 Task: Add Attachment from "Attach a link" to Card Card0000000172 in Board Board0000000043 in Workspace WS0000000015 in Trello. Add Cover Red to Card Card0000000172 in Board Board0000000043 in Workspace WS0000000015 in Trello. Add "Join Card" Button Button0000000172  to Card Card0000000172 in Board Board0000000043 in Workspace WS0000000015 in Trello. Add Description DS0000000172 to Card Card0000000172 in Board Board0000000043 in Workspace WS0000000015 in Trello. Add Comment CM0000000172 to Card Card0000000172 in Board Board0000000043 in Workspace WS0000000015 in Trello
Action: Mouse moved to (504, 59)
Screenshot: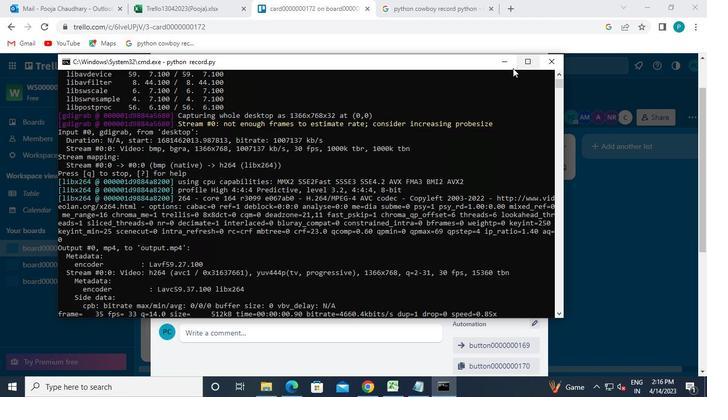
Action: Mouse pressed left at (504, 59)
Screenshot: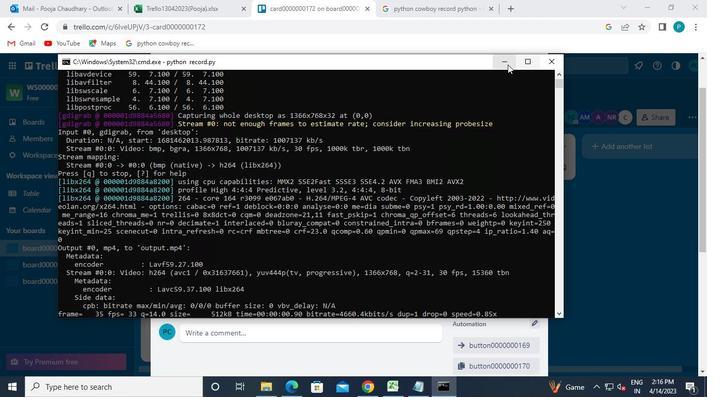 
Action: Mouse moved to (486, 217)
Screenshot: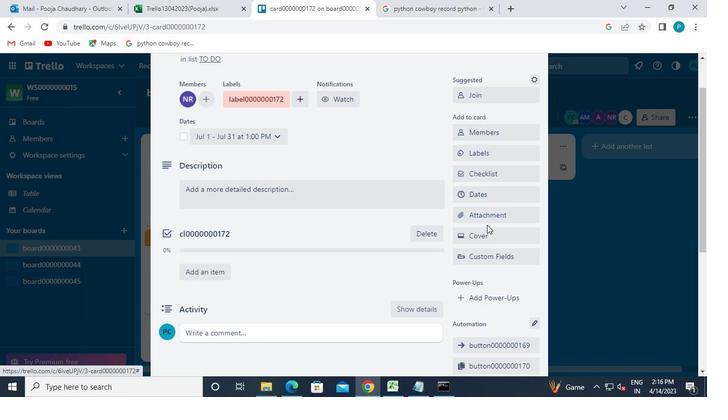 
Action: Mouse pressed left at (486, 217)
Screenshot: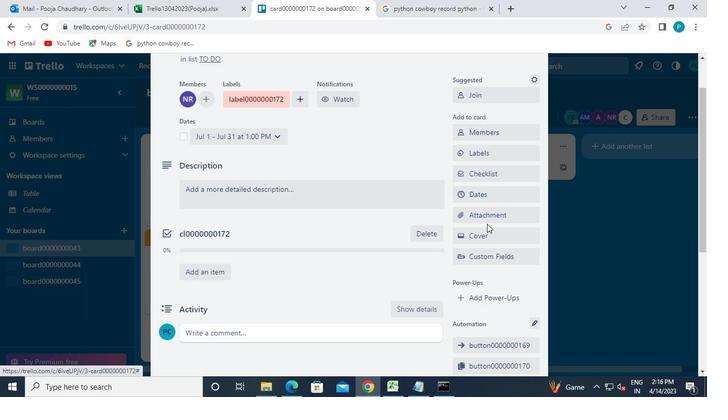 
Action: Mouse moved to (485, 233)
Screenshot: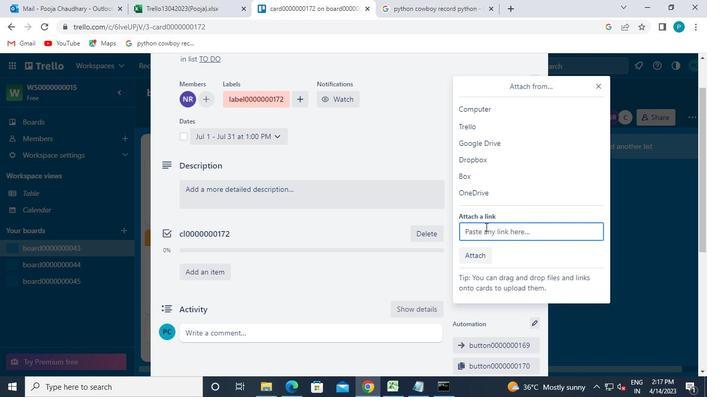
Action: Mouse pressed left at (485, 233)
Screenshot: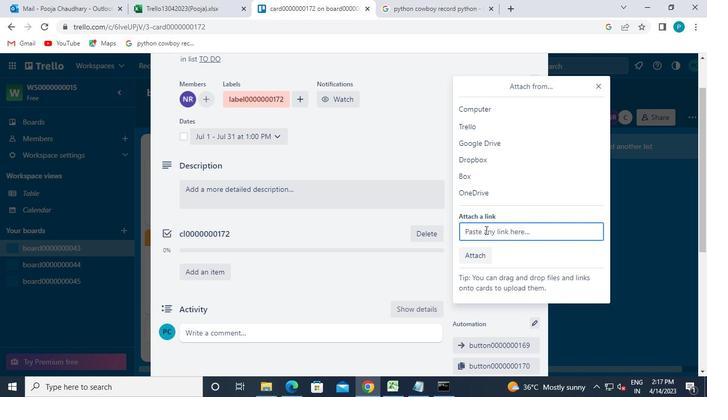 
Action: Mouse moved to (411, 7)
Screenshot: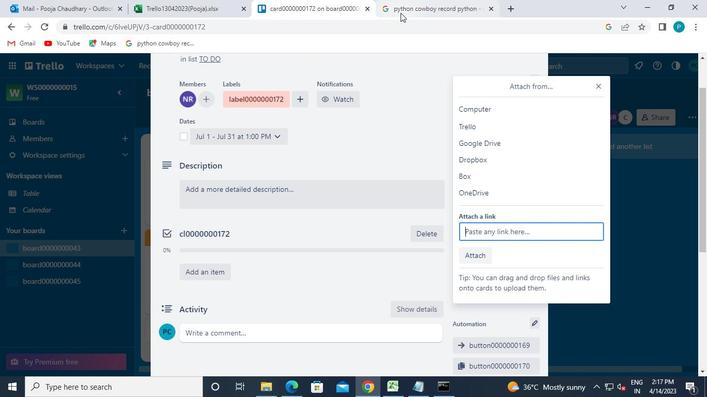 
Action: Mouse pressed left at (411, 7)
Screenshot: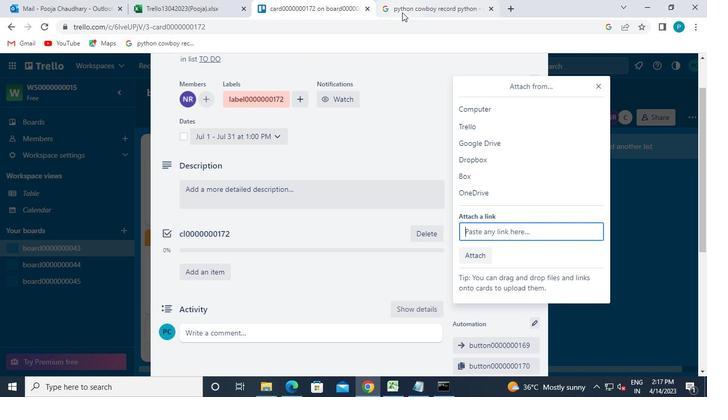 
Action: Mouse moved to (82, 30)
Screenshot: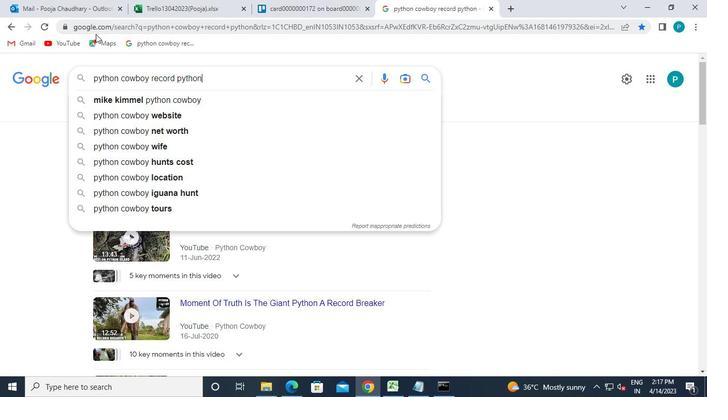 
Action: Mouse pressed left at (82, 30)
Screenshot: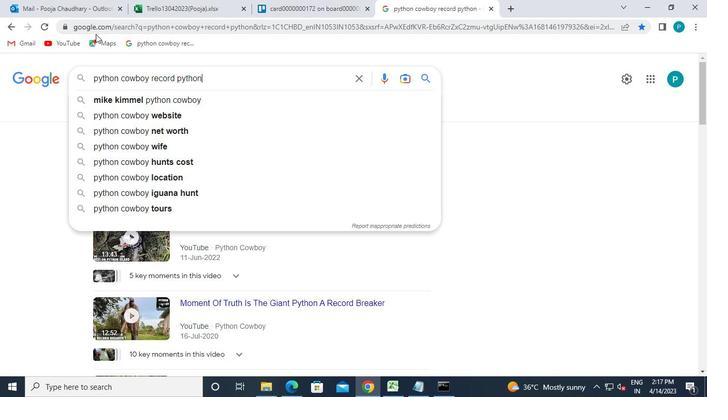 
Action: Mouse moved to (76, 25)
Screenshot: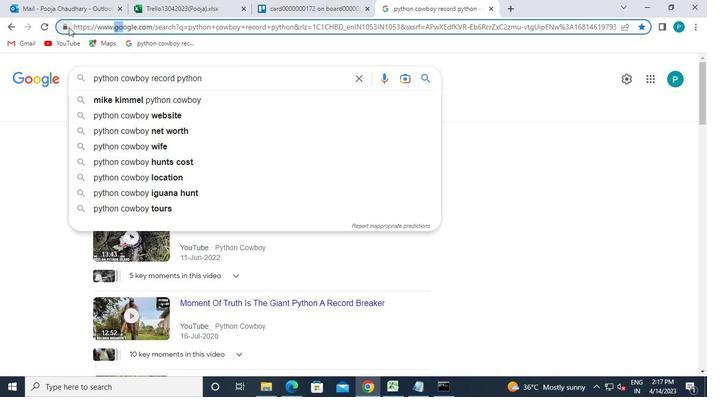 
Action: Mouse pressed left at (76, 25)
Screenshot: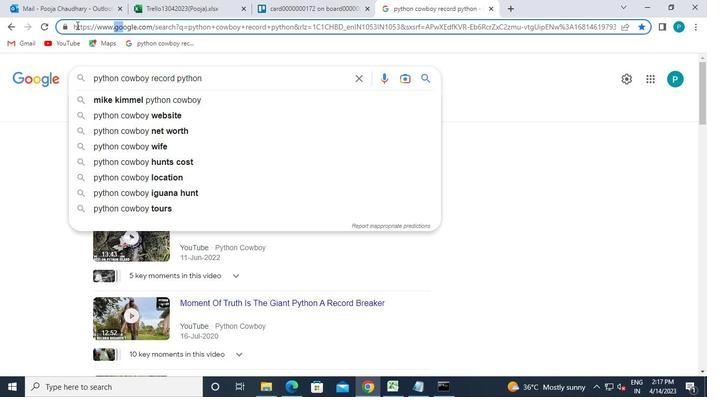 
Action: Mouse moved to (70, 22)
Screenshot: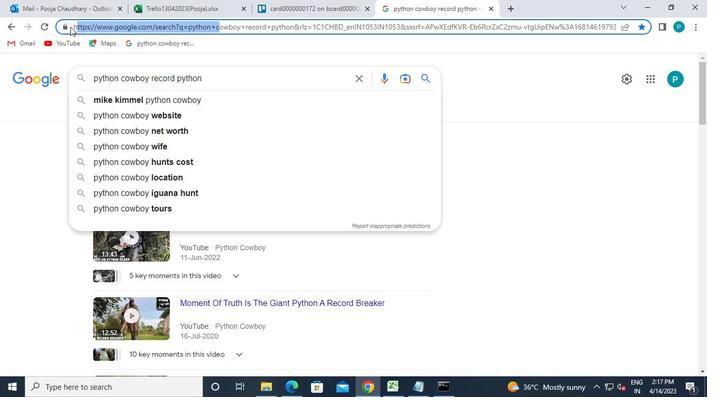 
Action: Mouse pressed left at (70, 22)
Screenshot: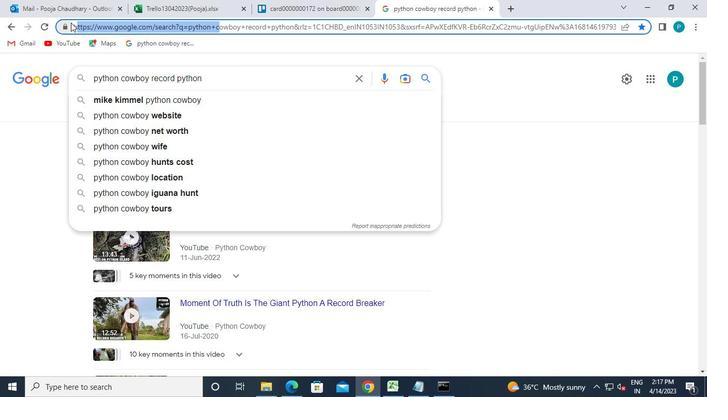 
Action: Mouse moved to (81, 23)
Screenshot: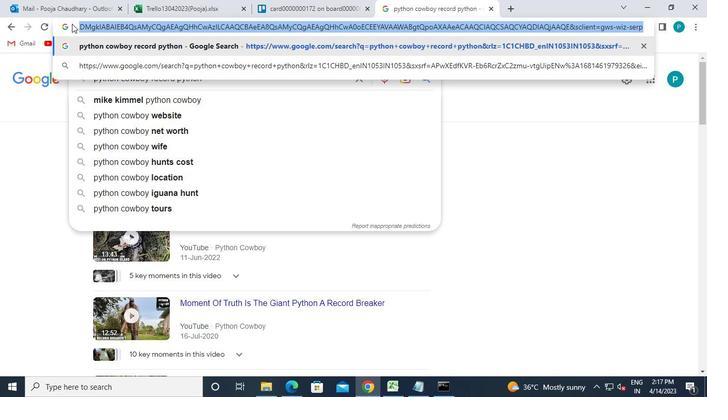 
Action: Keyboard Key.ctrl_l
Screenshot: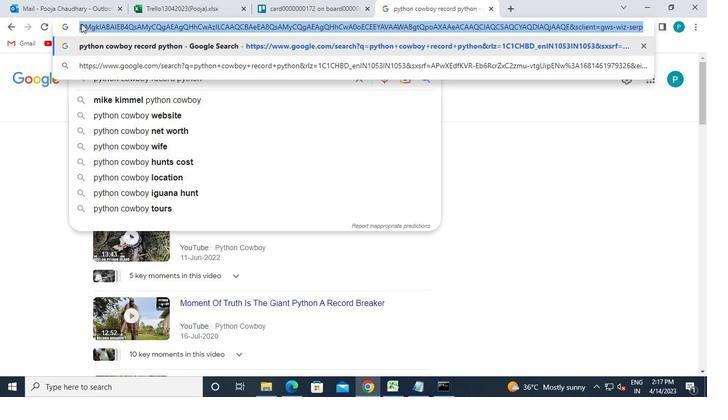 
Action: Keyboard \x03
Screenshot: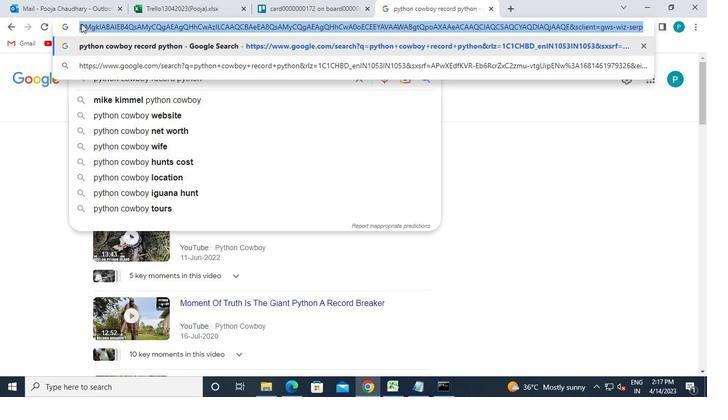 
Action: Mouse moved to (279, 10)
Screenshot: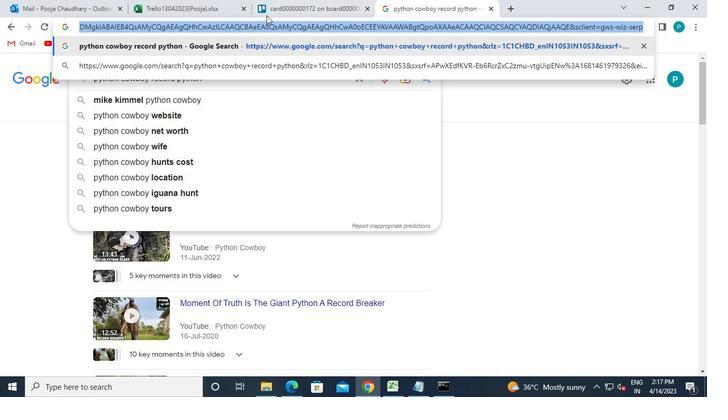 
Action: Mouse pressed left at (279, 10)
Screenshot: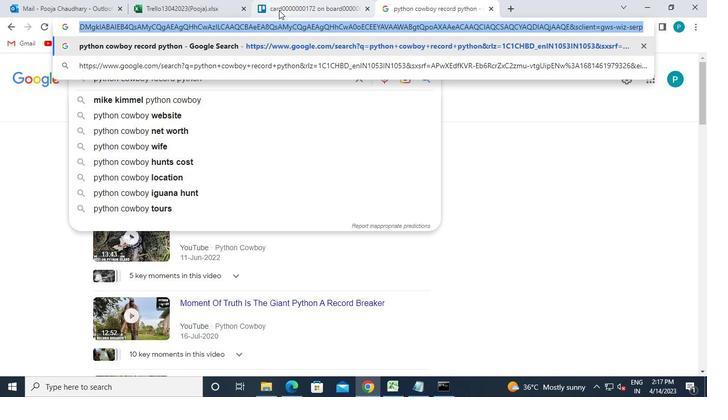 
Action: Mouse moved to (465, 233)
Screenshot: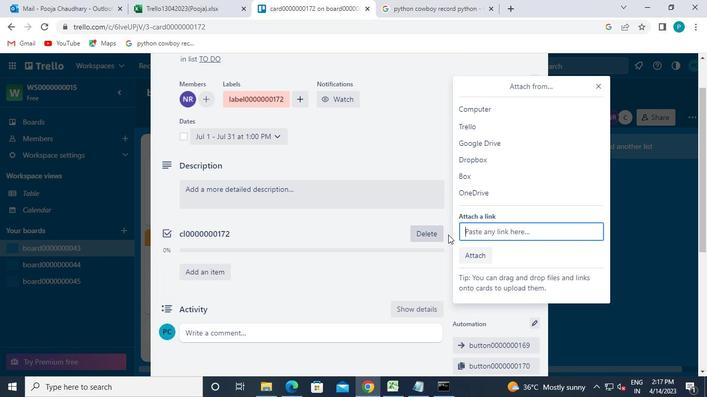 
Action: Mouse pressed left at (465, 233)
Screenshot: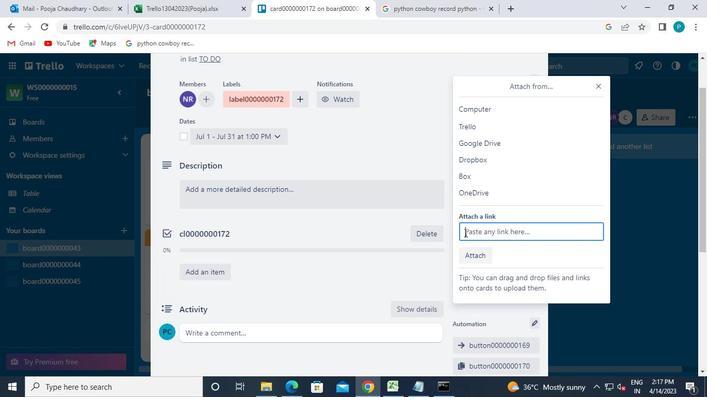 
Action: Mouse moved to (470, 231)
Screenshot: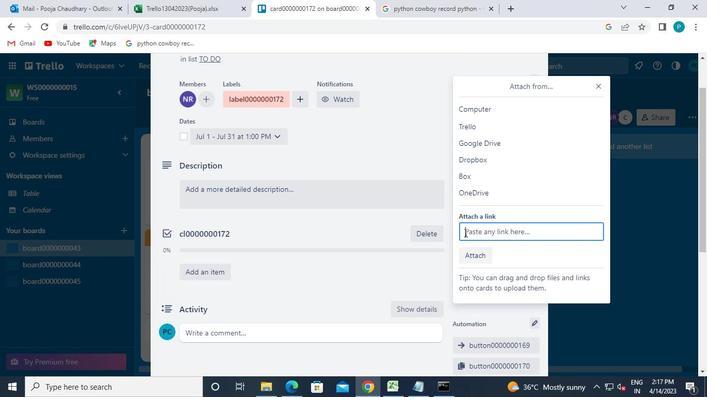 
Action: Keyboard Key.ctrl_l
Screenshot: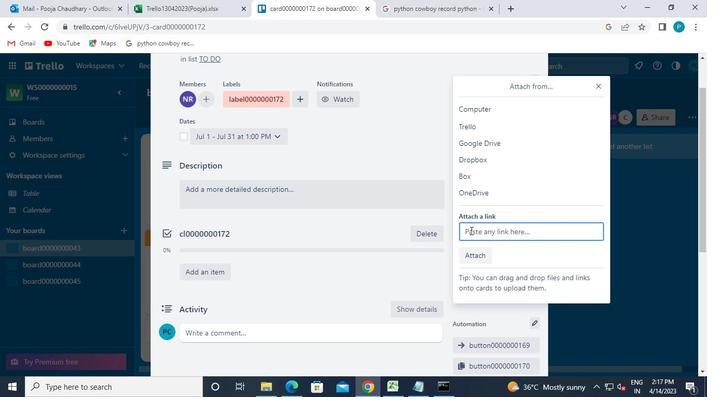 
Action: Keyboard \x16
Screenshot: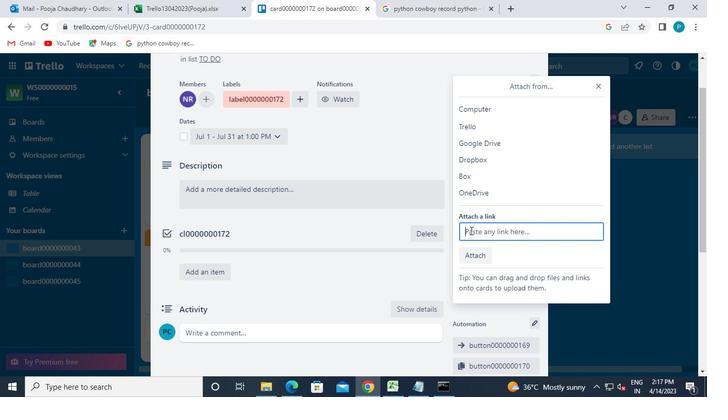 
Action: Mouse moved to (482, 293)
Screenshot: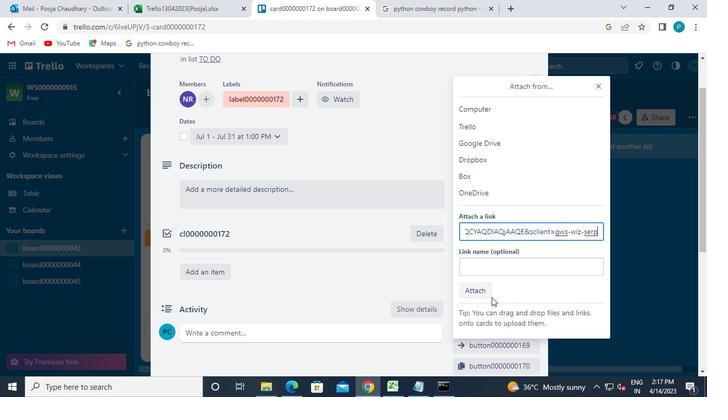 
Action: Mouse pressed left at (482, 293)
Screenshot: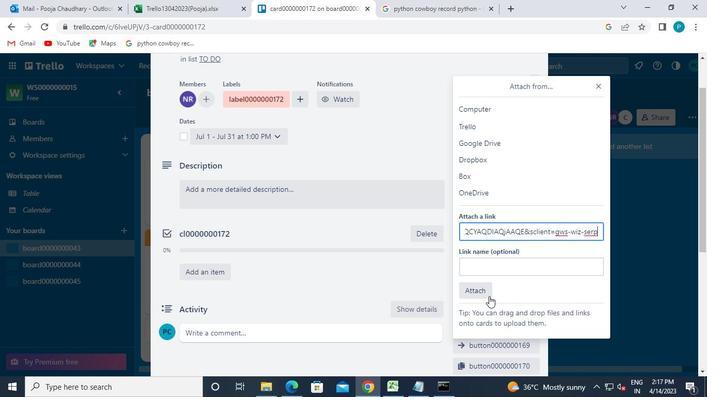 
Action: Mouse moved to (477, 239)
Screenshot: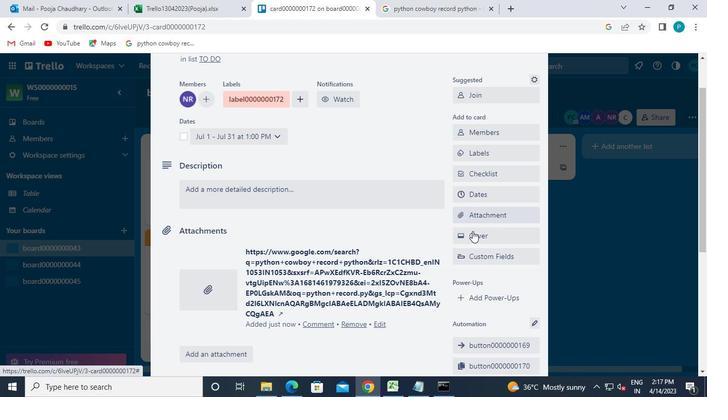 
Action: Mouse pressed left at (477, 239)
Screenshot: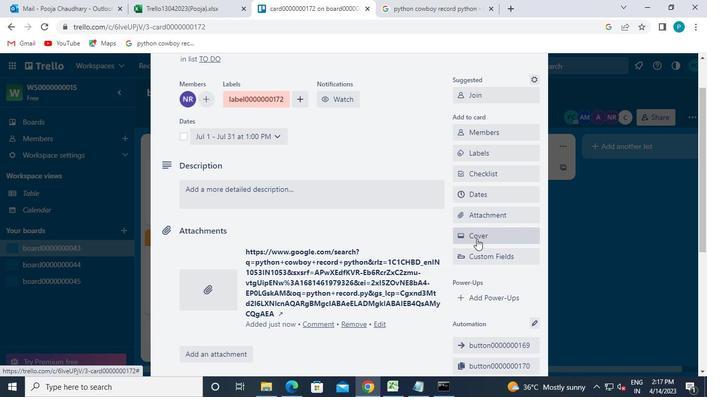 
Action: Mouse moved to (563, 176)
Screenshot: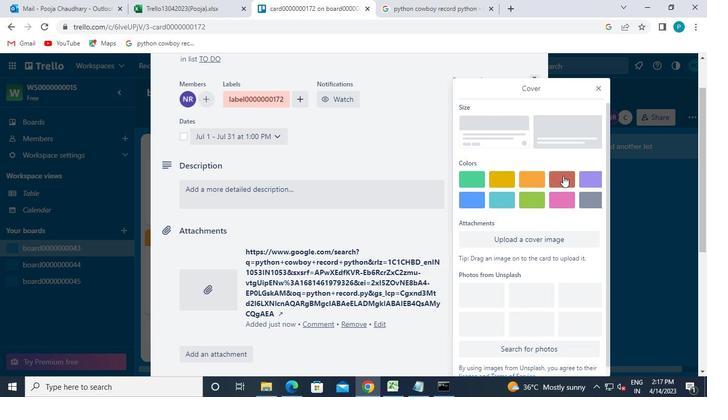 
Action: Mouse pressed left at (563, 176)
Screenshot: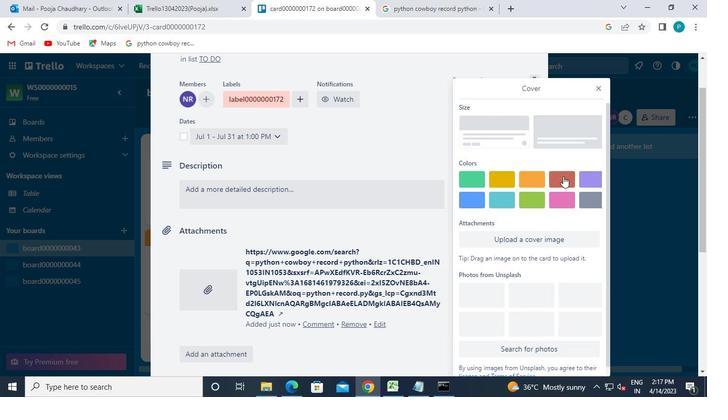 
Action: Mouse moved to (598, 90)
Screenshot: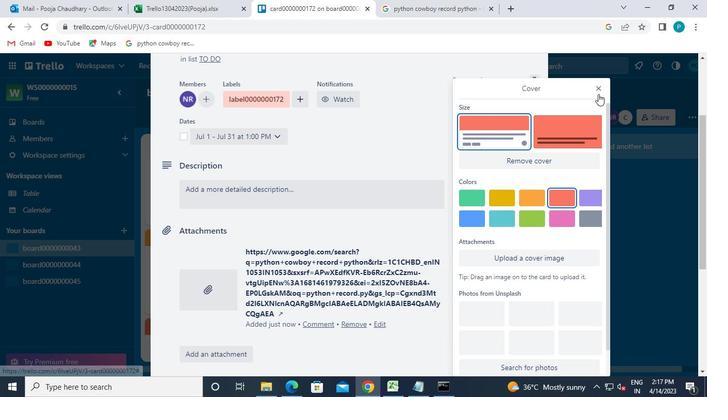 
Action: Mouse pressed left at (598, 90)
Screenshot: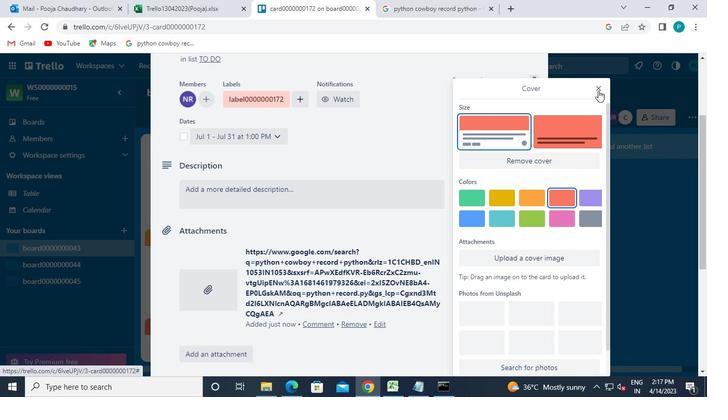 
Action: Mouse moved to (481, 277)
Screenshot: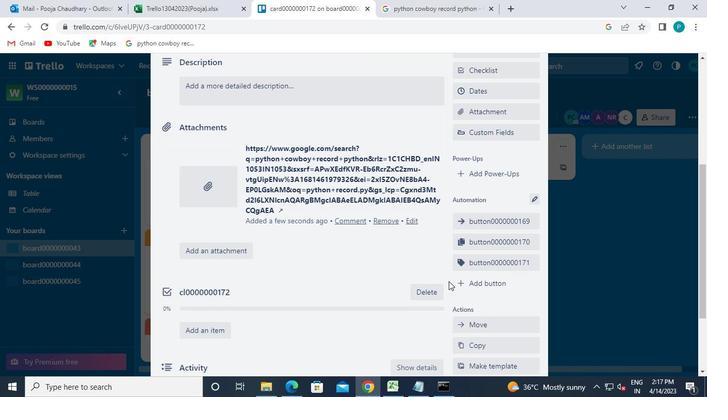
Action: Mouse pressed left at (481, 277)
Screenshot: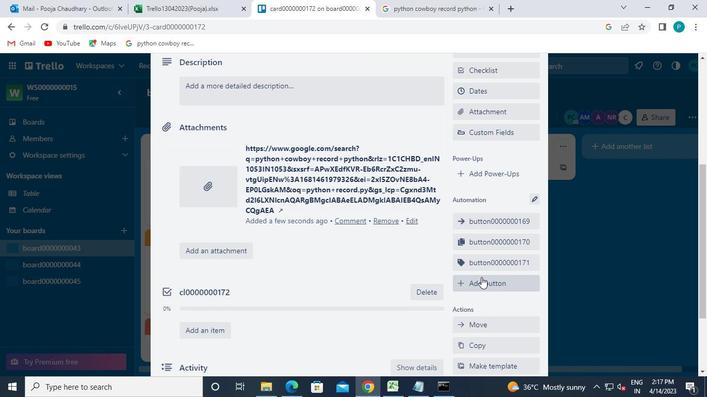 
Action: Mouse moved to (479, 198)
Screenshot: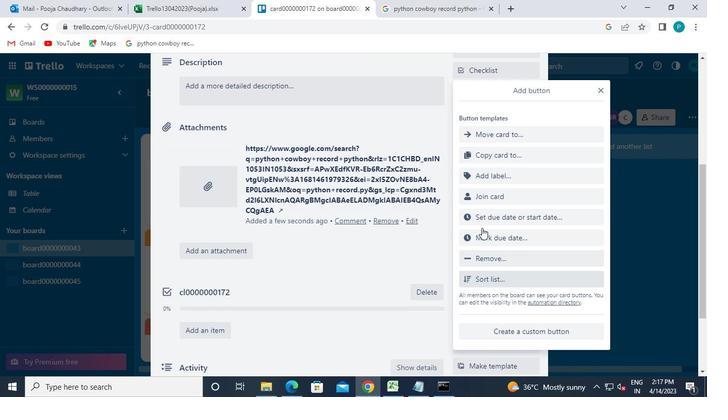 
Action: Mouse pressed left at (479, 198)
Screenshot: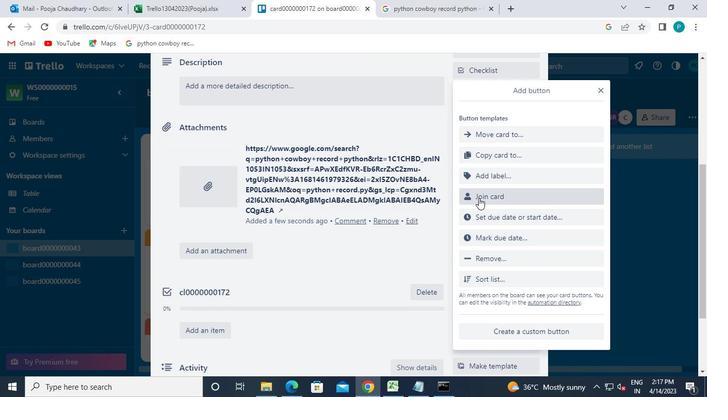 
Action: Mouse moved to (508, 137)
Screenshot: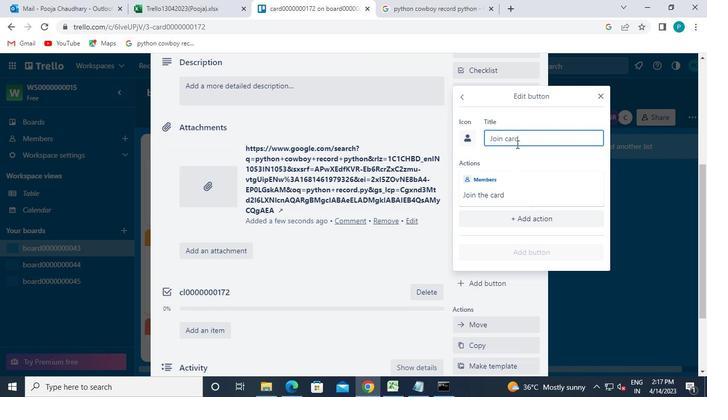 
Action: Mouse pressed left at (508, 137)
Screenshot: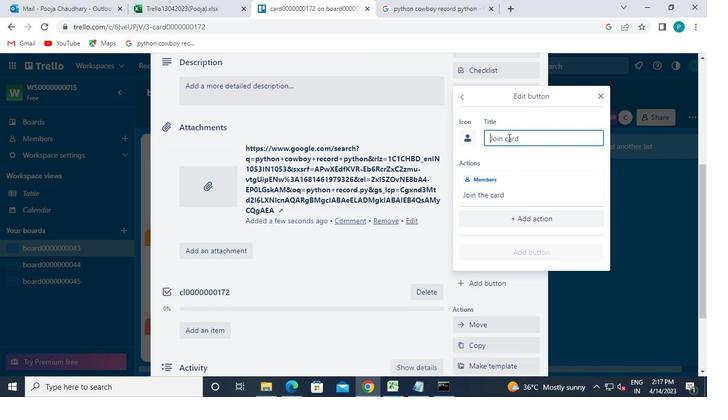 
Action: Mouse moved to (506, 138)
Screenshot: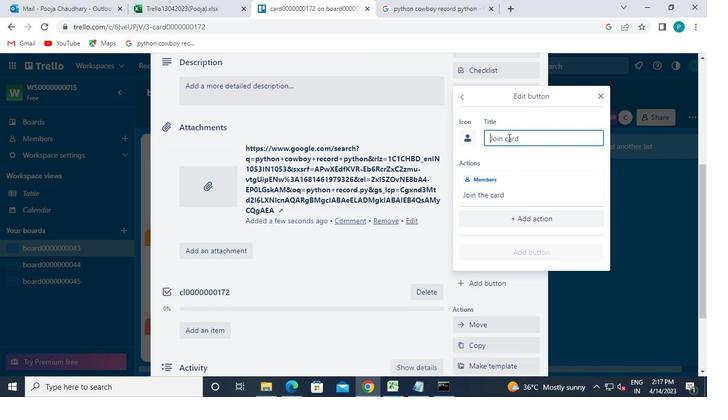 
Action: Keyboard b
Screenshot: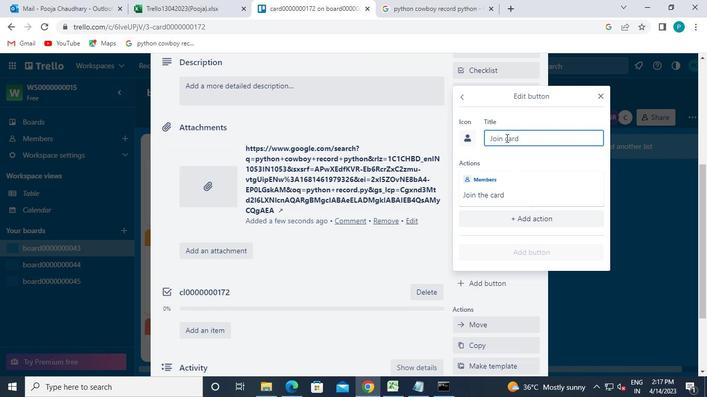 
Action: Keyboard u
Screenshot: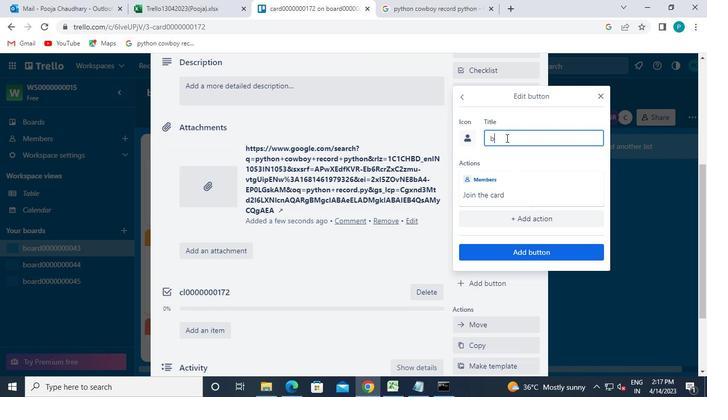 
Action: Keyboard t
Screenshot: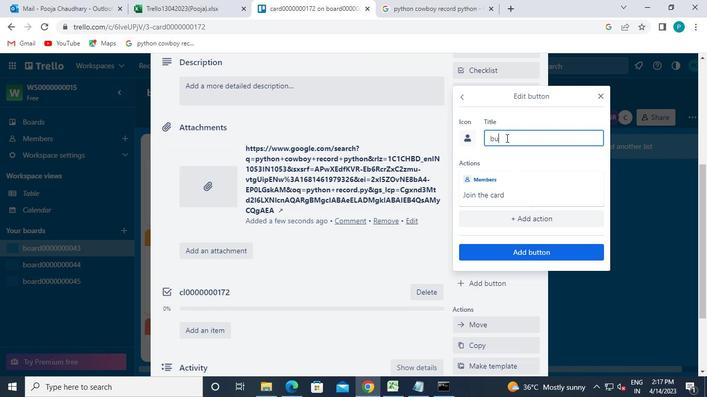 
Action: Keyboard t
Screenshot: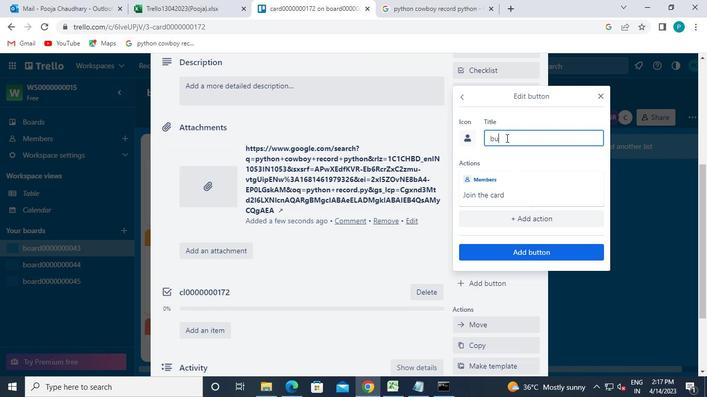 
Action: Keyboard o
Screenshot: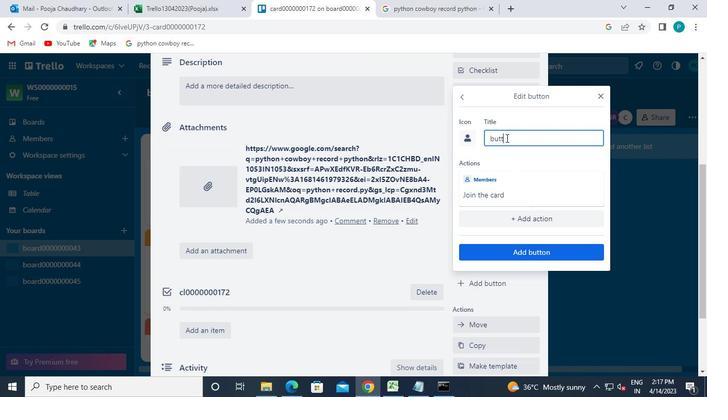 
Action: Keyboard n
Screenshot: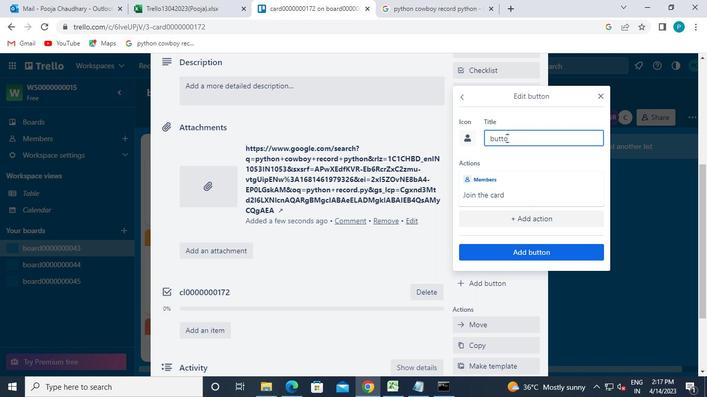 
Action: Keyboard 0
Screenshot: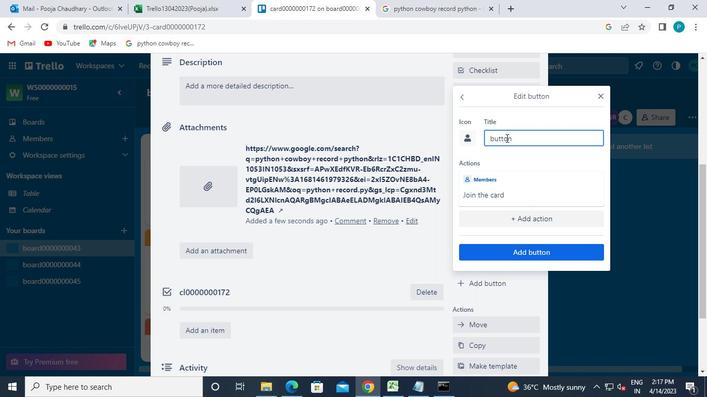 
Action: Keyboard 0
Screenshot: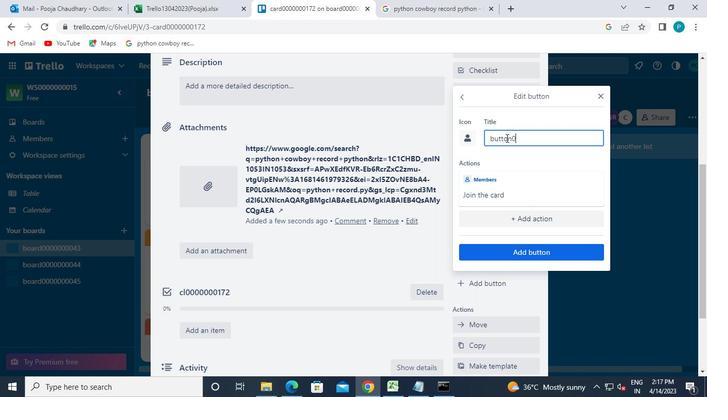 
Action: Keyboard 0
Screenshot: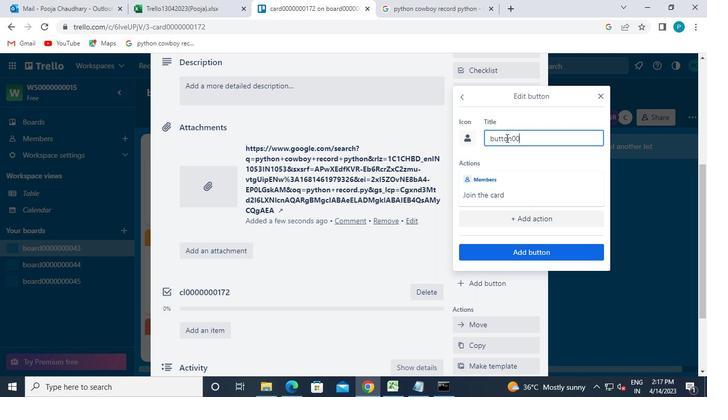 
Action: Keyboard 0
Screenshot: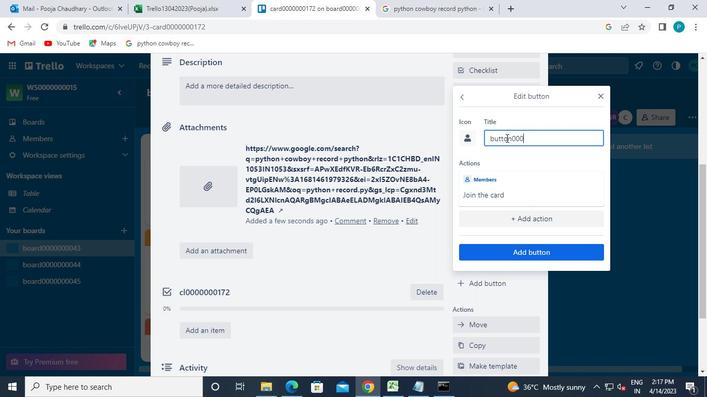 
Action: Keyboard 0
Screenshot: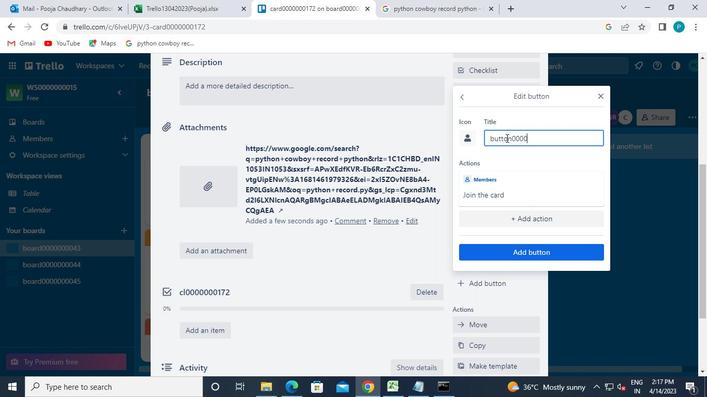 
Action: Keyboard 0
Screenshot: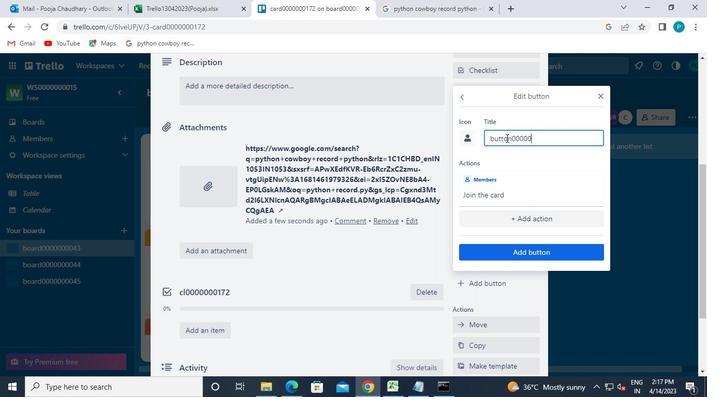 
Action: Keyboard 0
Screenshot: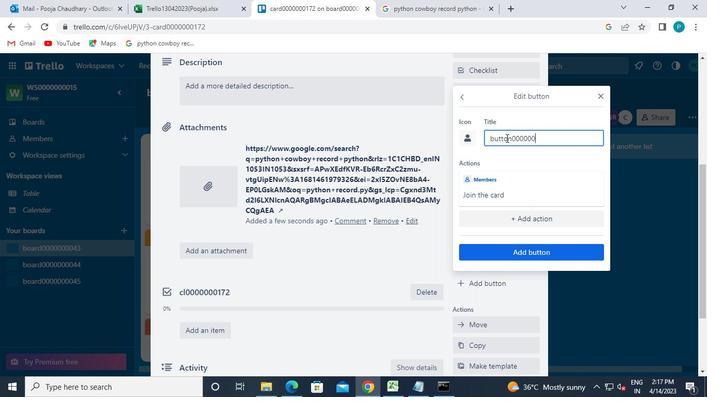 
Action: Keyboard 1
Screenshot: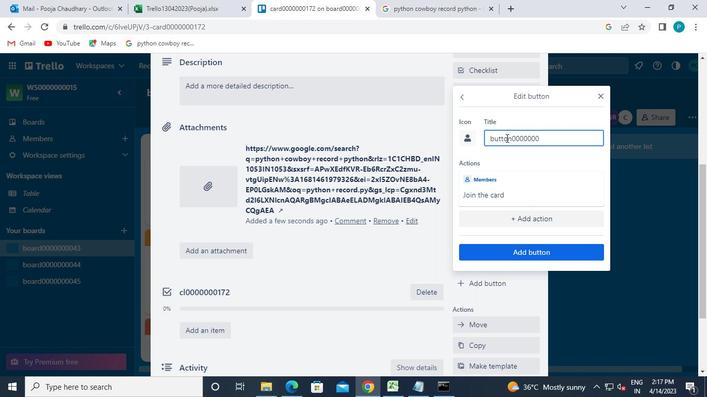 
Action: Keyboard 7
Screenshot: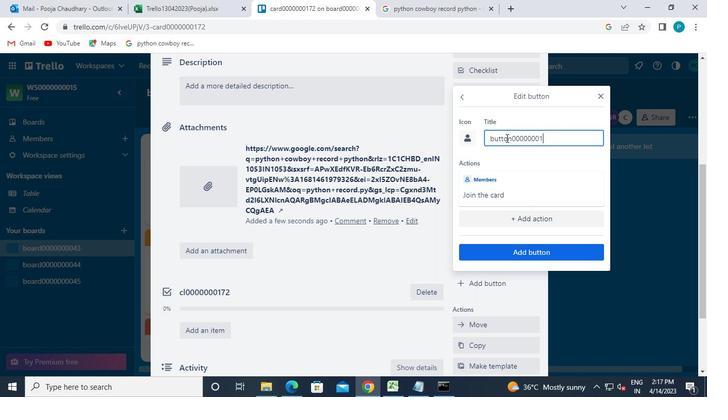 
Action: Keyboard 2
Screenshot: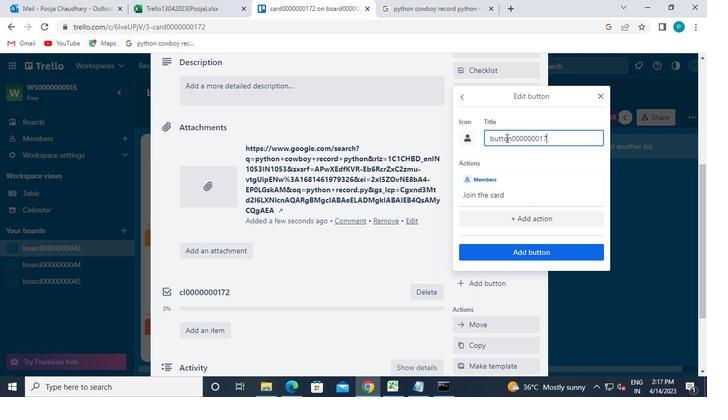 
Action: Mouse moved to (550, 254)
Screenshot: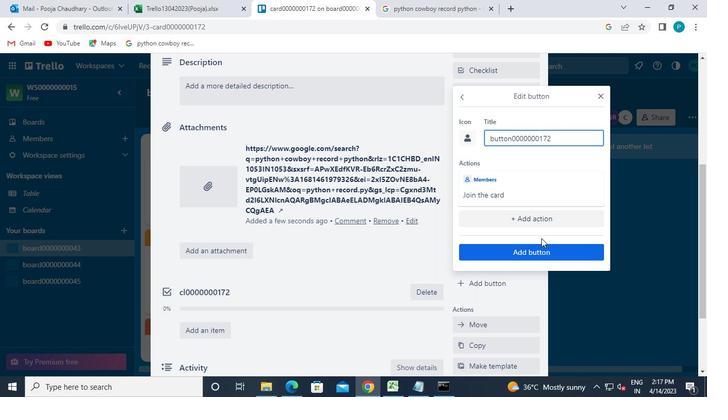 
Action: Mouse pressed left at (550, 254)
Screenshot: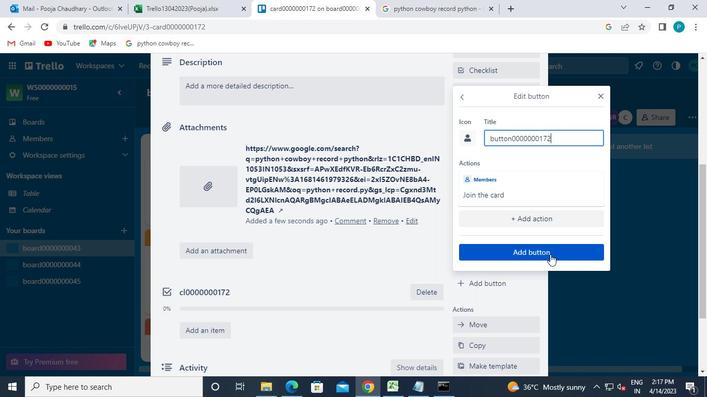
Action: Mouse moved to (239, 145)
Screenshot: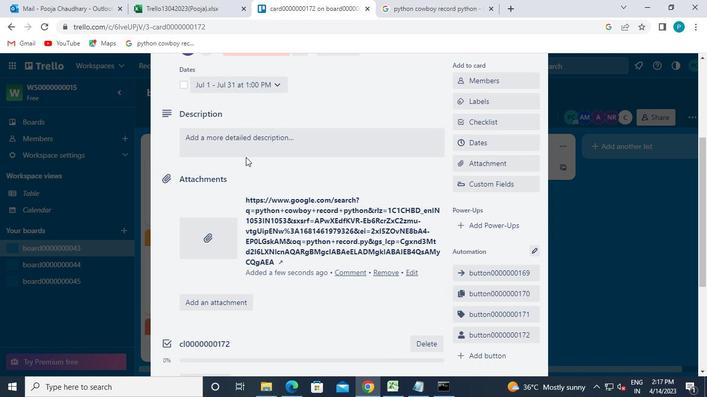 
Action: Mouse pressed left at (239, 145)
Screenshot: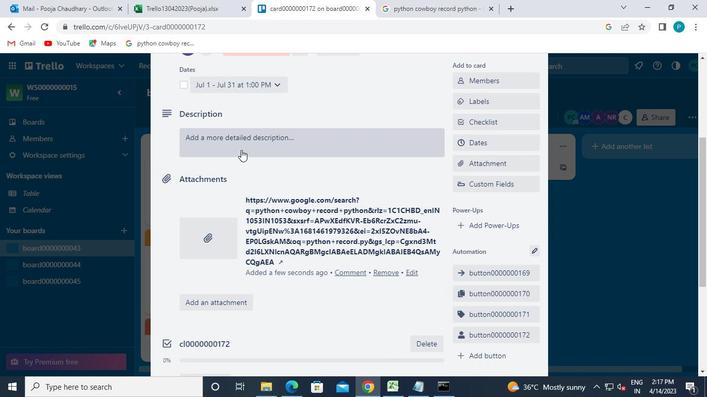 
Action: Keyboard d
Screenshot: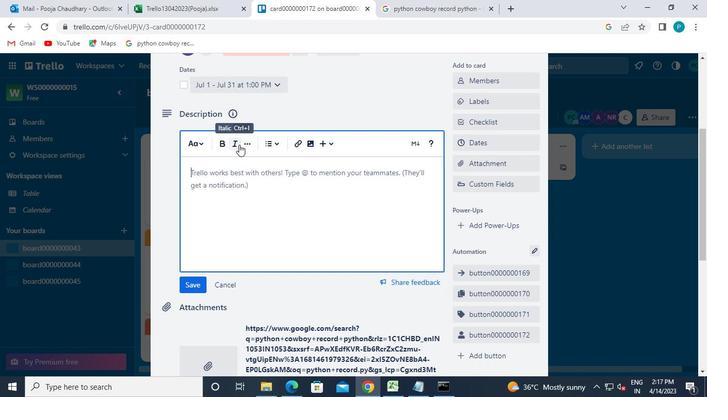 
Action: Keyboard s
Screenshot: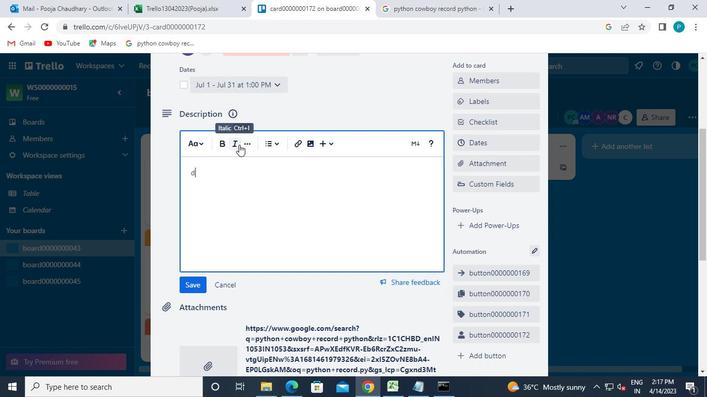 
Action: Keyboard 0
Screenshot: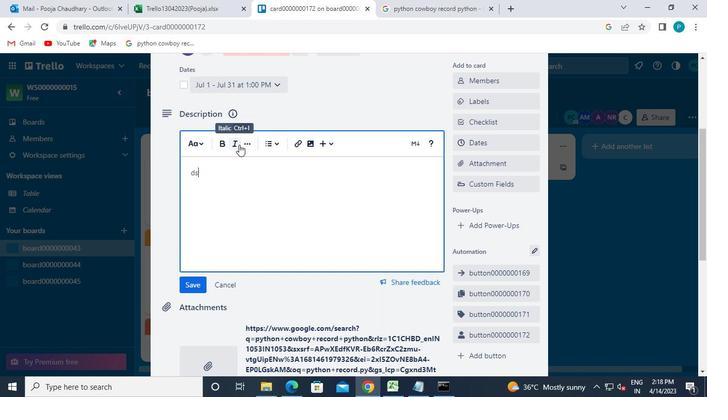 
Action: Keyboard 0
Screenshot: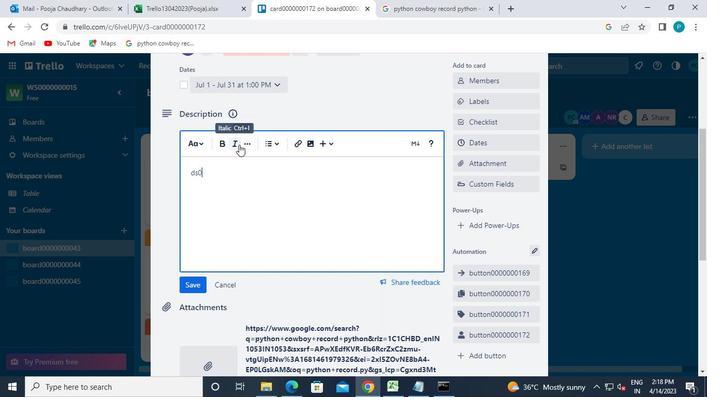 
Action: Keyboard 0
Screenshot: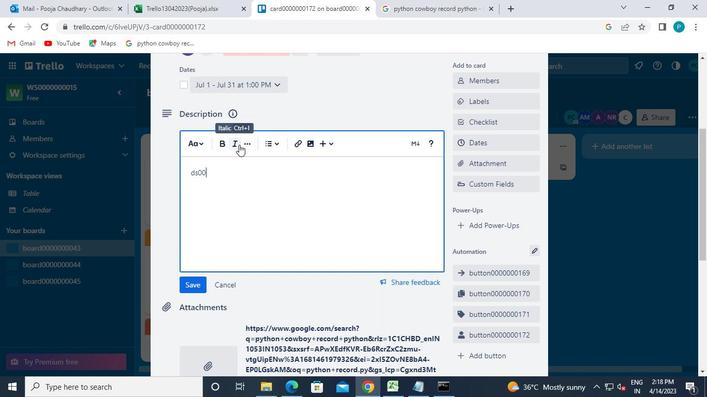 
Action: Keyboard 0
Screenshot: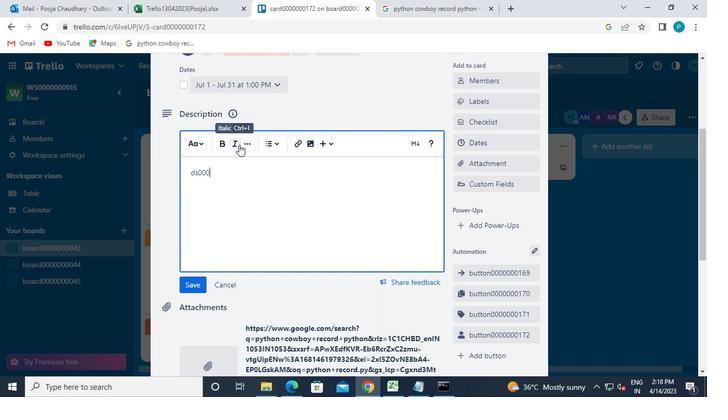 
Action: Keyboard 0
Screenshot: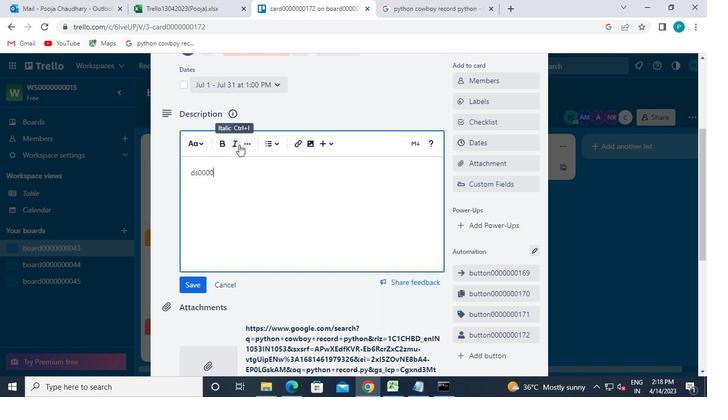 
Action: Keyboard 0
Screenshot: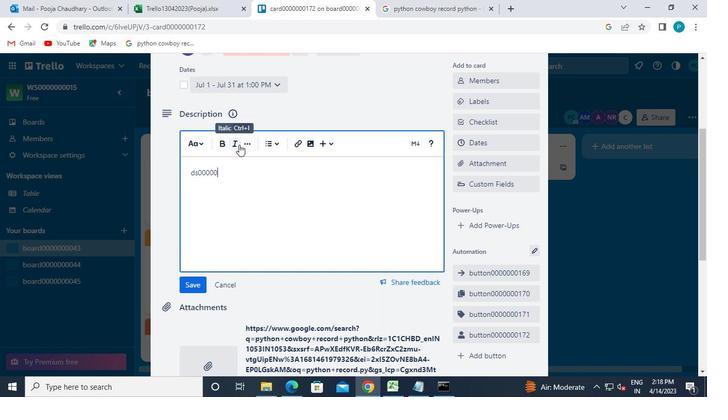 
Action: Keyboard 0
Screenshot: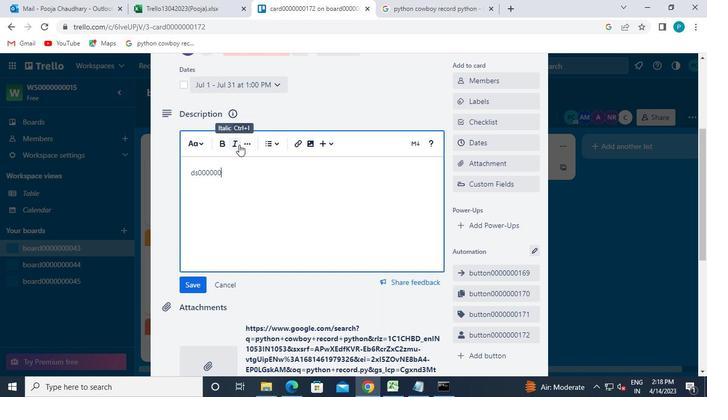 
Action: Keyboard 1
Screenshot: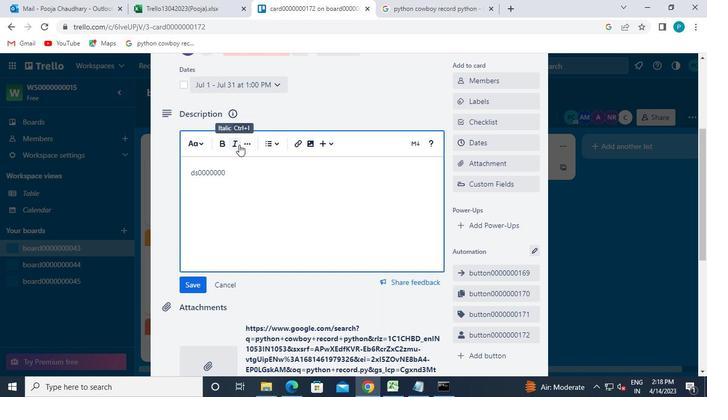 
Action: Keyboard 7
Screenshot: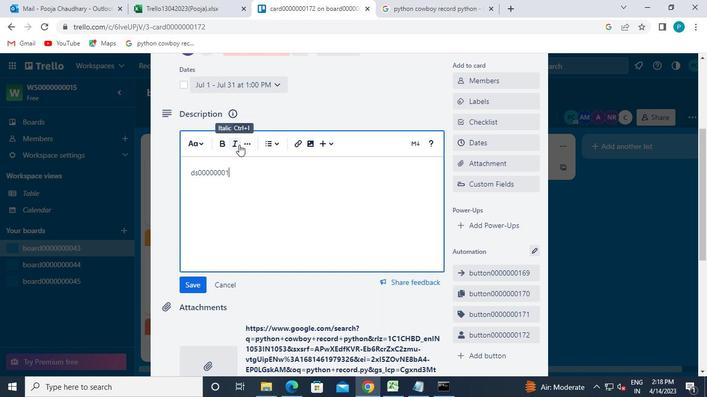 
Action: Keyboard 2
Screenshot: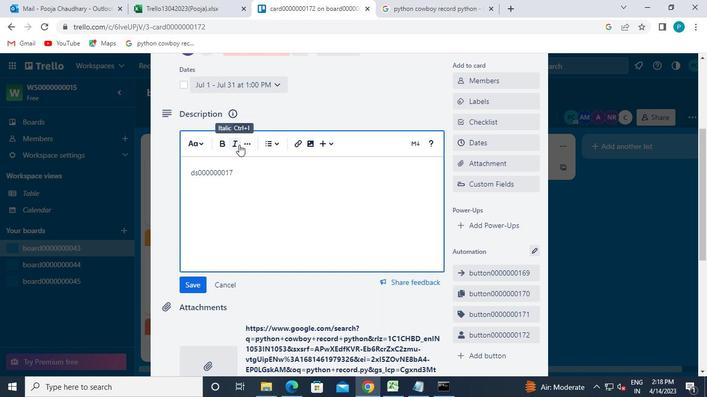 
Action: Mouse moved to (185, 280)
Screenshot: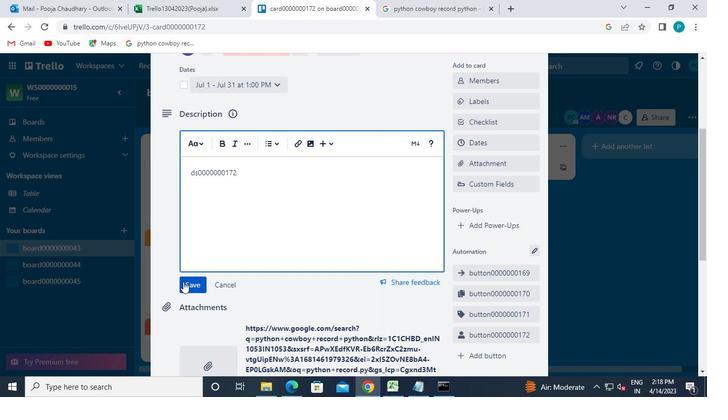 
Action: Mouse pressed left at (185, 280)
Screenshot: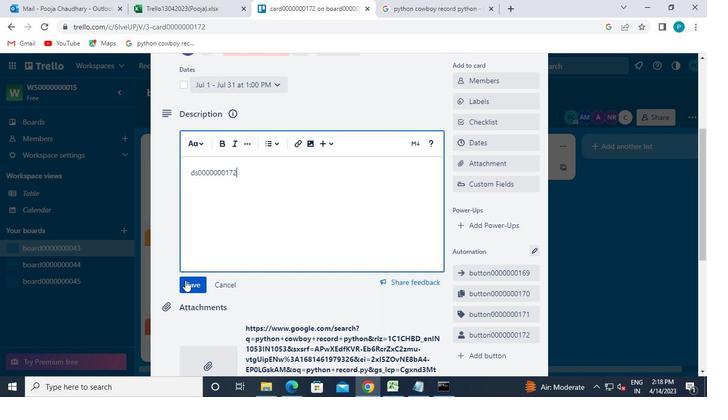 
Action: Mouse moved to (248, 320)
Screenshot: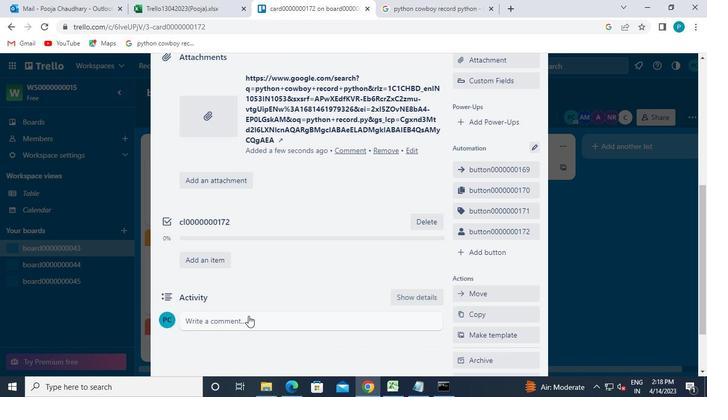 
Action: Mouse pressed left at (248, 320)
Screenshot: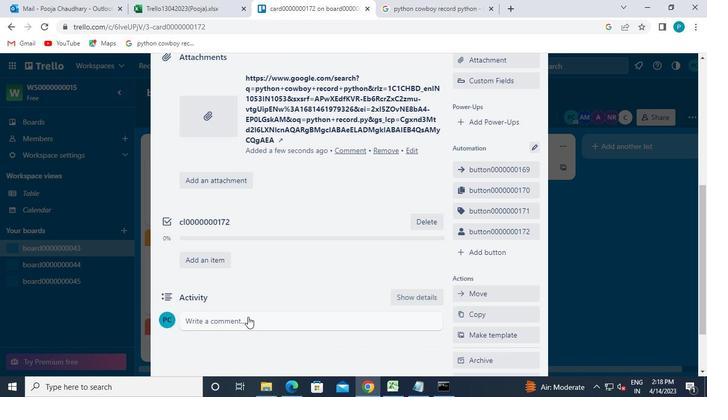 
Action: Keyboard Key.caps_lock
Screenshot: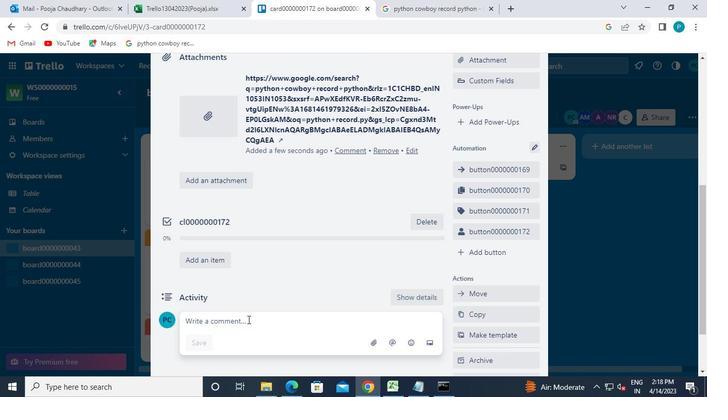 
Action: Keyboard c
Screenshot: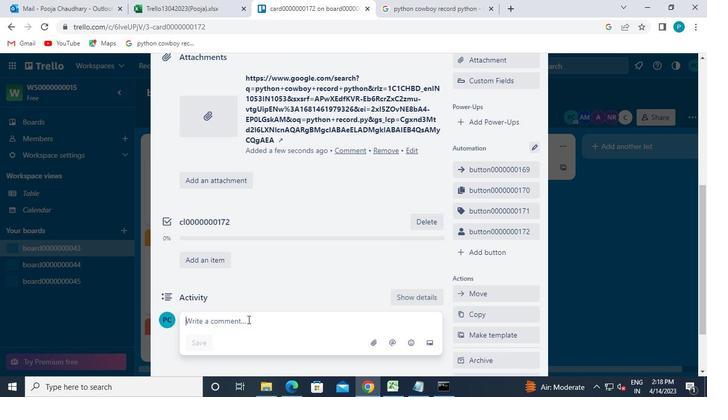 
Action: Keyboard m
Screenshot: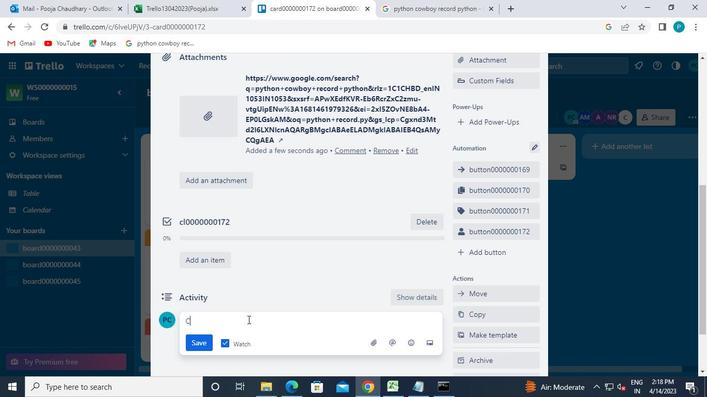 
Action: Keyboard 0
Screenshot: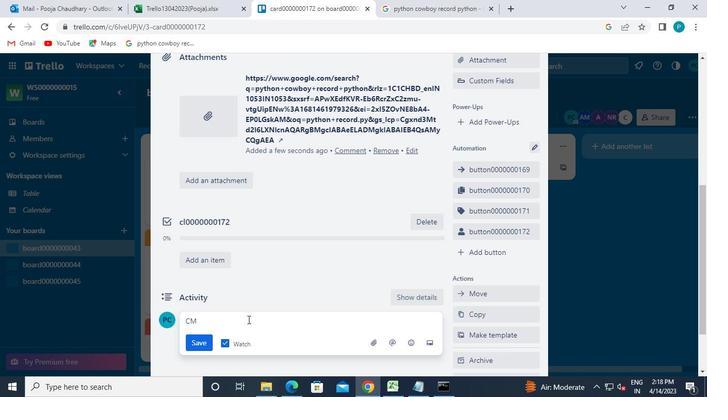 
Action: Keyboard 0
Screenshot: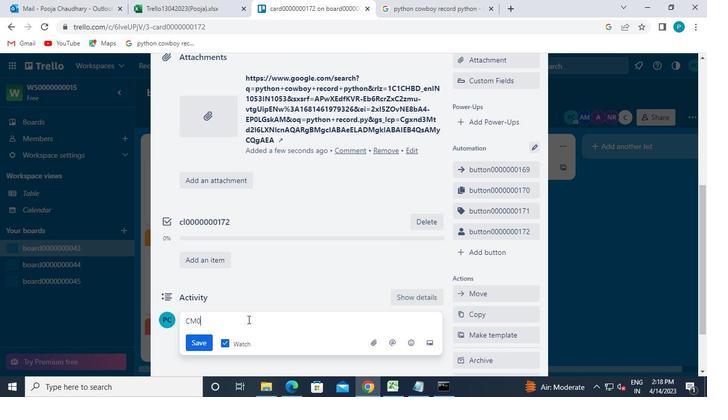
Action: Keyboard 0
Screenshot: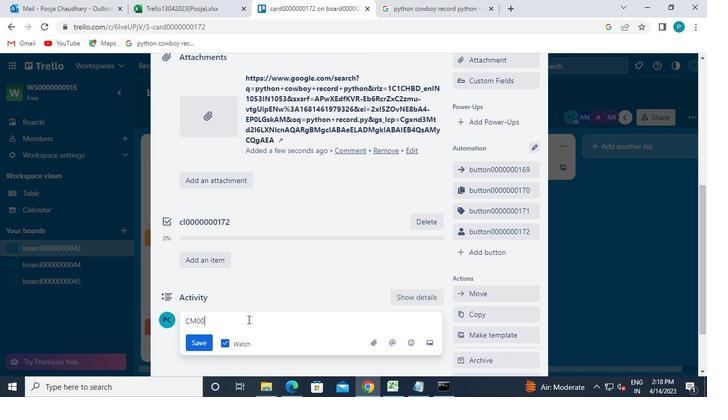 
Action: Keyboard 0
Screenshot: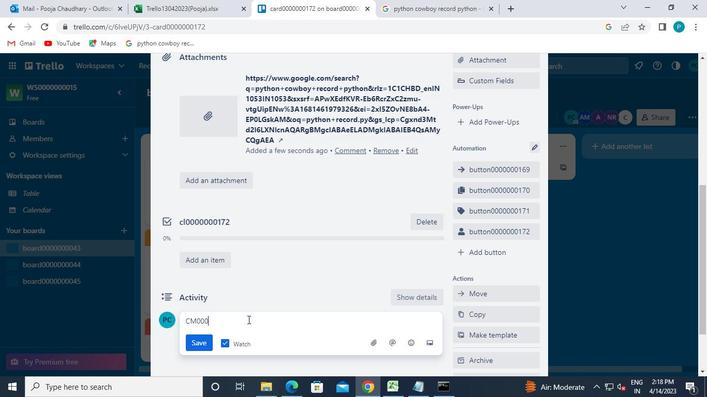 
Action: Keyboard 0
Screenshot: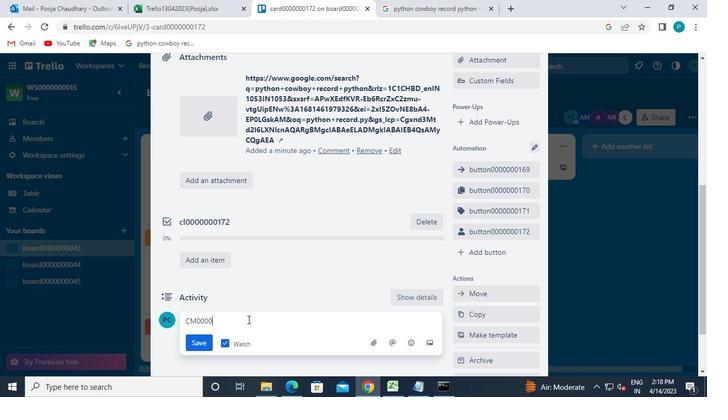 
Action: Keyboard 0
Screenshot: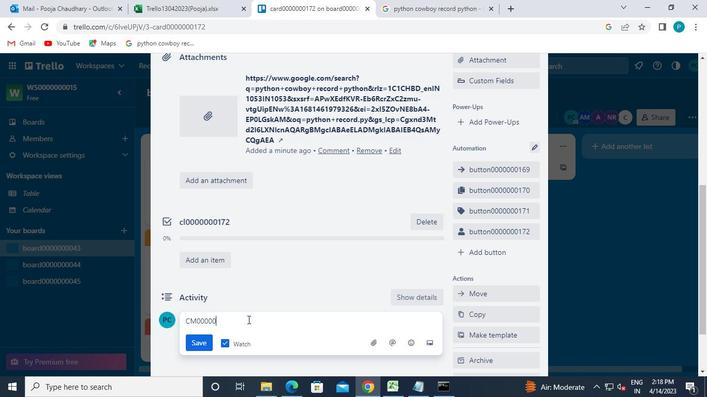 
Action: Keyboard 0
Screenshot: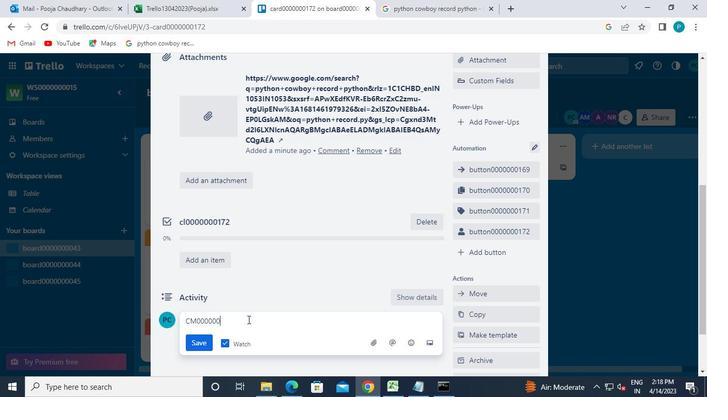 
Action: Keyboard 1
Screenshot: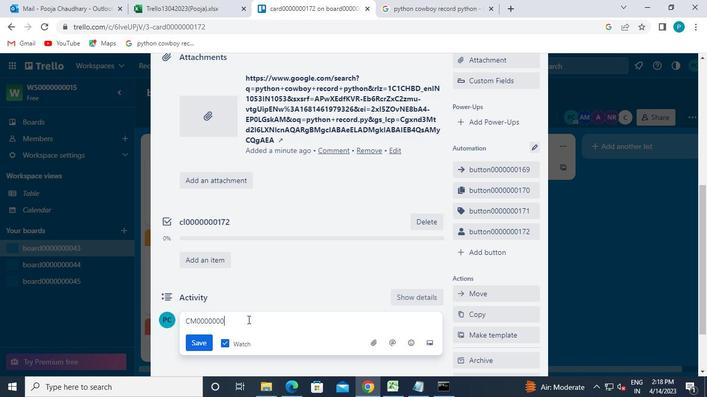 
Action: Keyboard 7
Screenshot: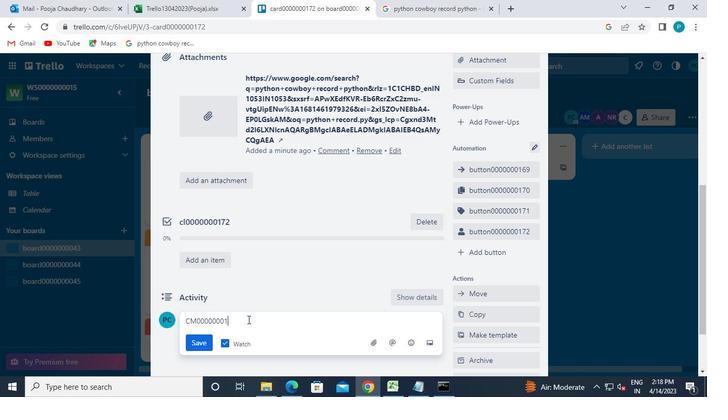 
Action: Keyboard 2
Screenshot: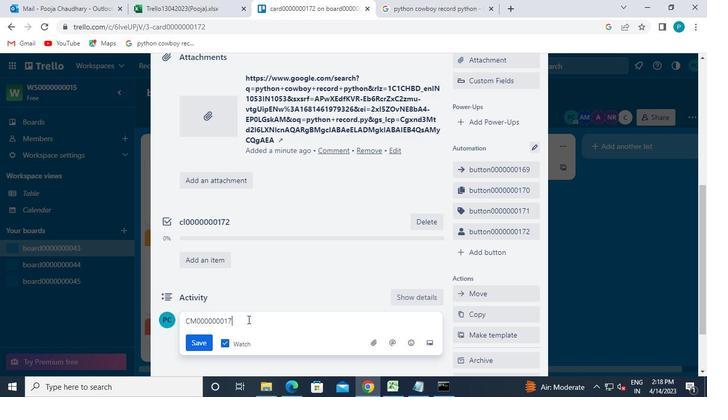 
Action: Mouse moved to (203, 339)
Screenshot: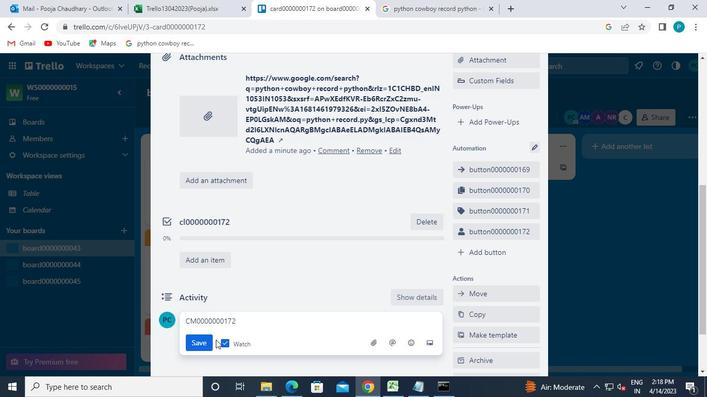 
Action: Mouse pressed left at (203, 339)
Screenshot: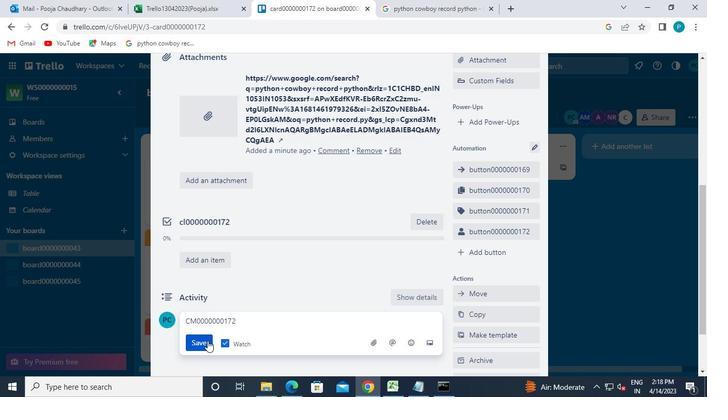 
Action: Mouse moved to (494, 315)
Screenshot: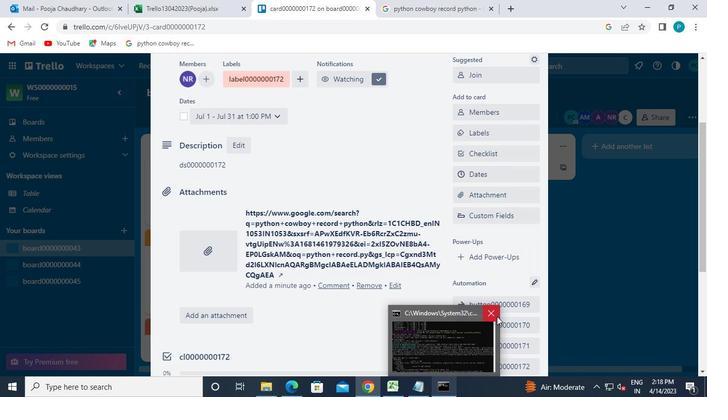 
Action: Mouse pressed left at (494, 315)
Screenshot: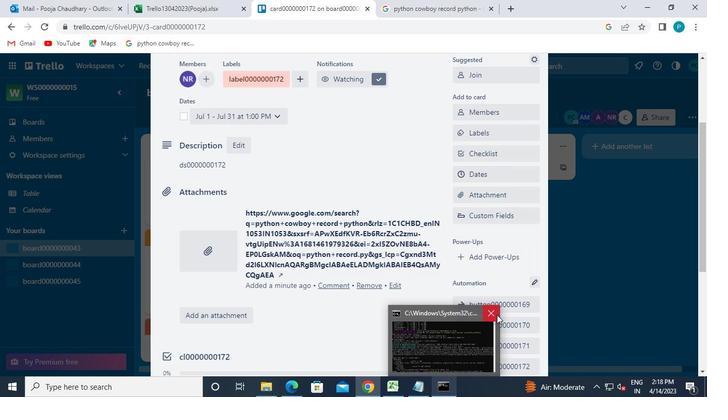 
